 Task: Look for Airbnb properties in Mananara, Madagascar from 11th November, 2023 to 15th November, 2023 for 2 adults.1  bedroom having 2 beds and 1 bathroom. Property type can be hotel. Look for 5 properties as per requirement.
Action: Mouse moved to (459, 80)
Screenshot: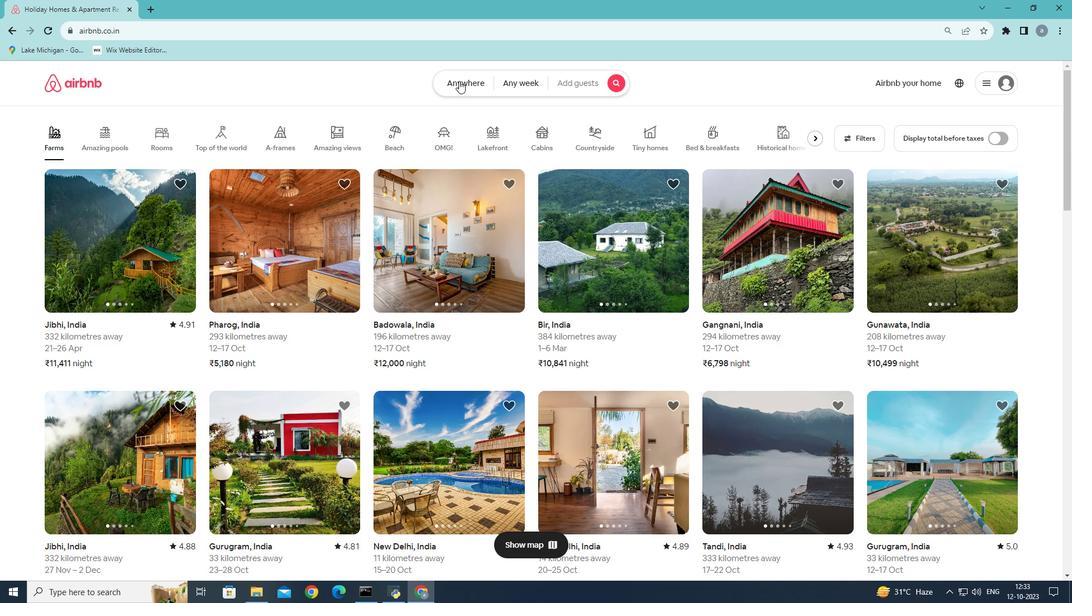 
Action: Mouse pressed left at (459, 80)
Screenshot: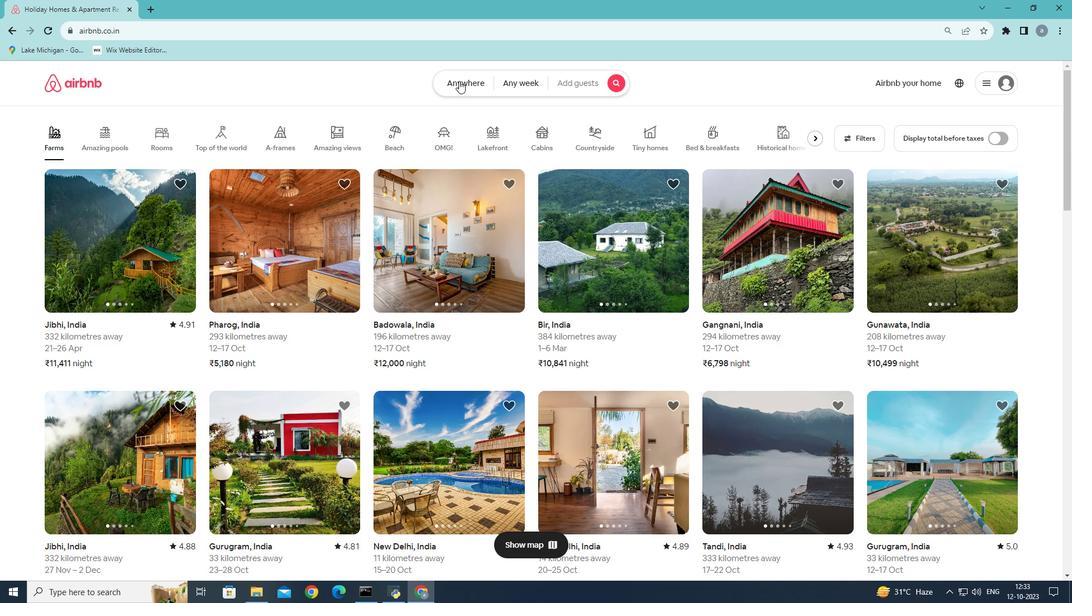 
Action: Mouse moved to (349, 131)
Screenshot: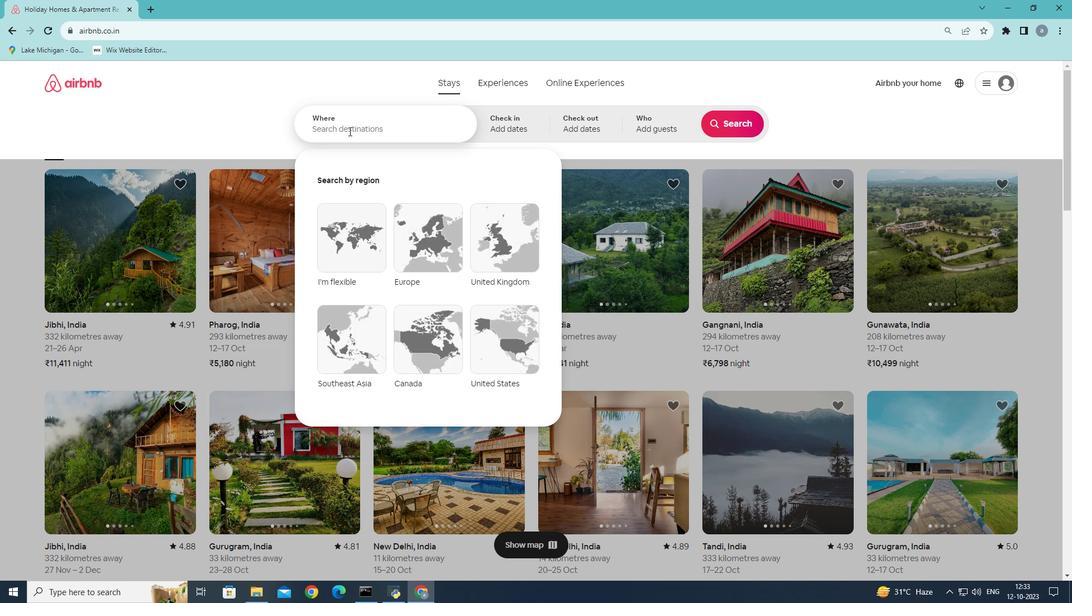 
Action: Mouse pressed left at (349, 131)
Screenshot: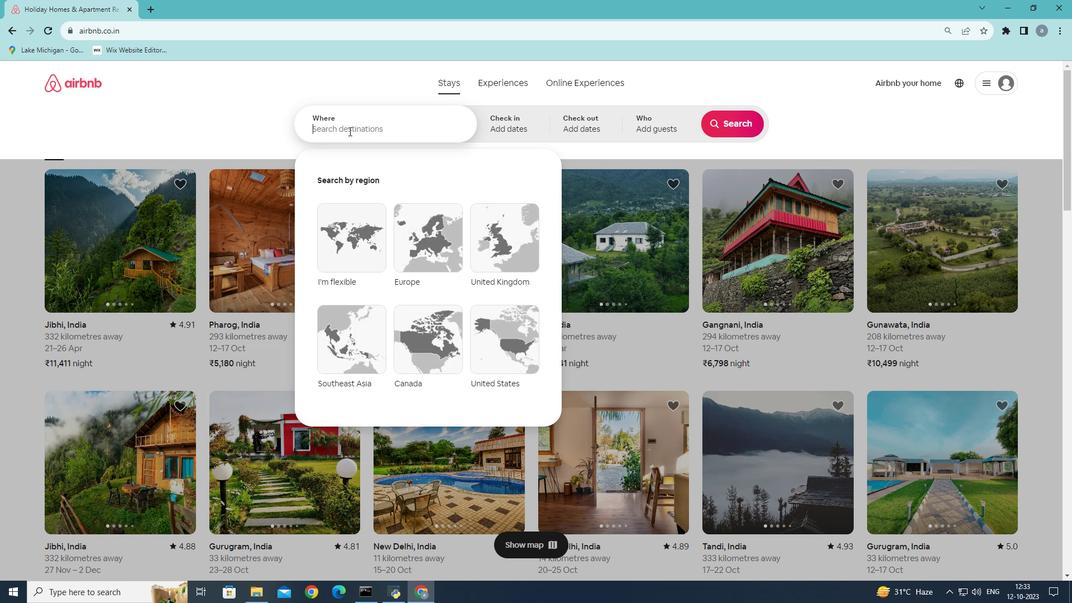 
Action: Mouse moved to (444, 120)
Screenshot: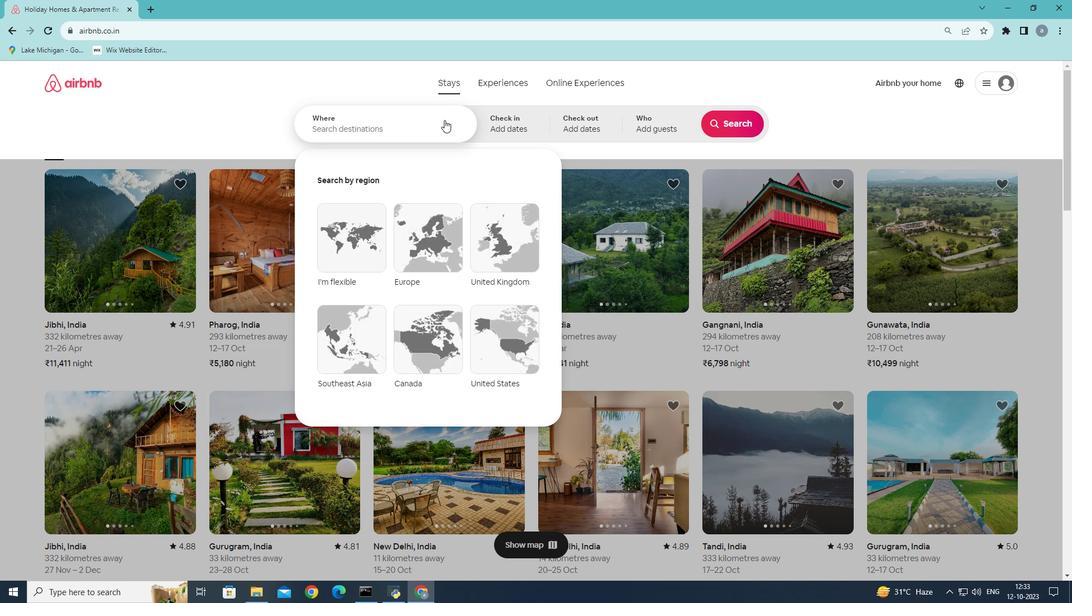 
Action: Key pressed <Key.shift><Key.shift><Key.shift><Key.shift><Key.shift>Mananara,<Key.shift>Madagask<Key.backspace>v<Key.backspace>car
Screenshot: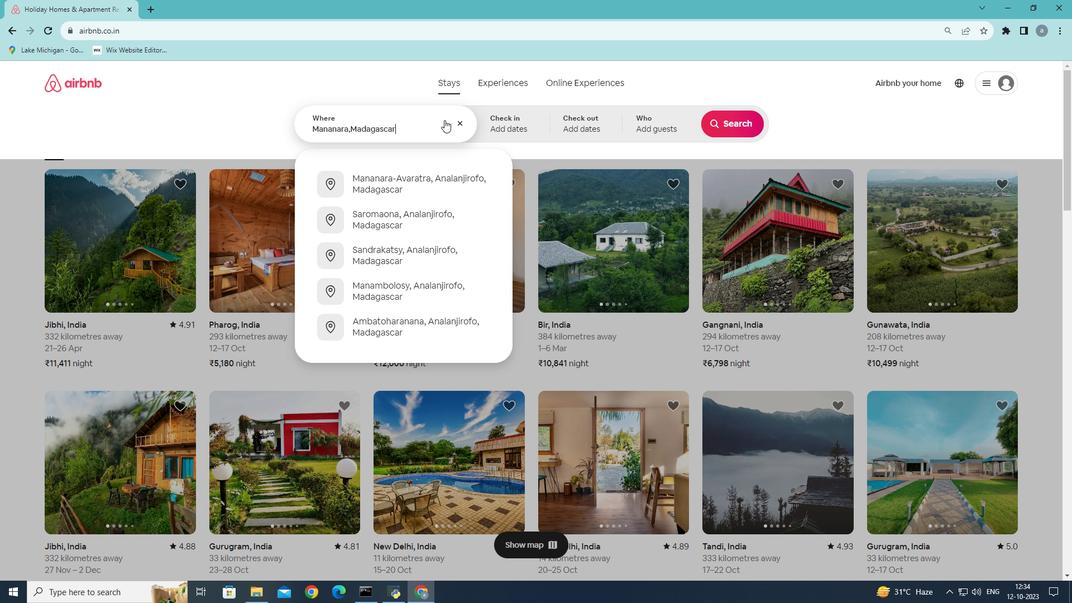 
Action: Mouse moved to (393, 179)
Screenshot: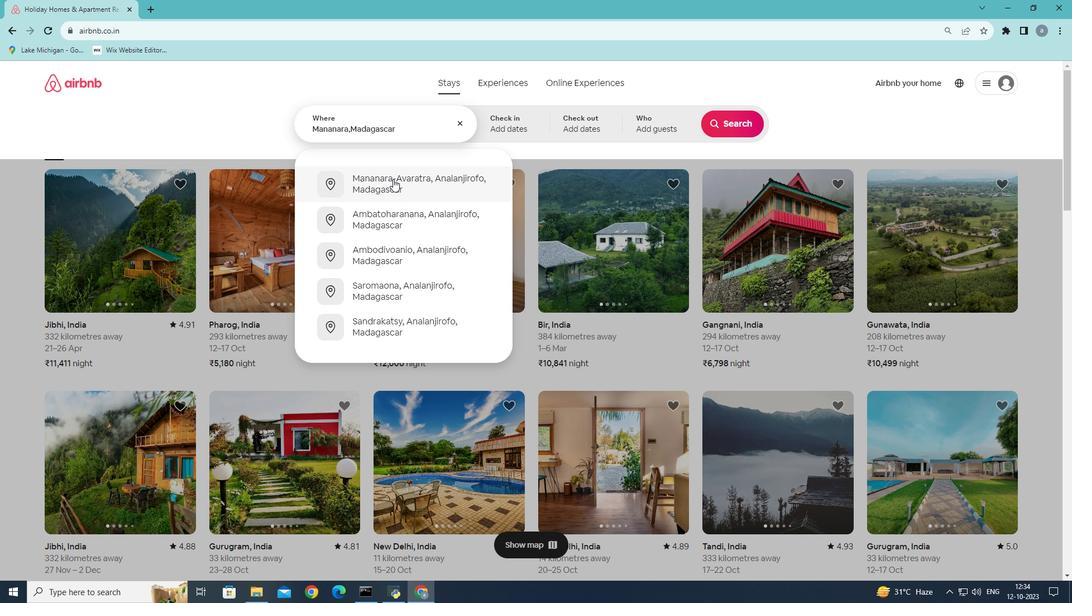 
Action: Mouse pressed left at (393, 179)
Screenshot: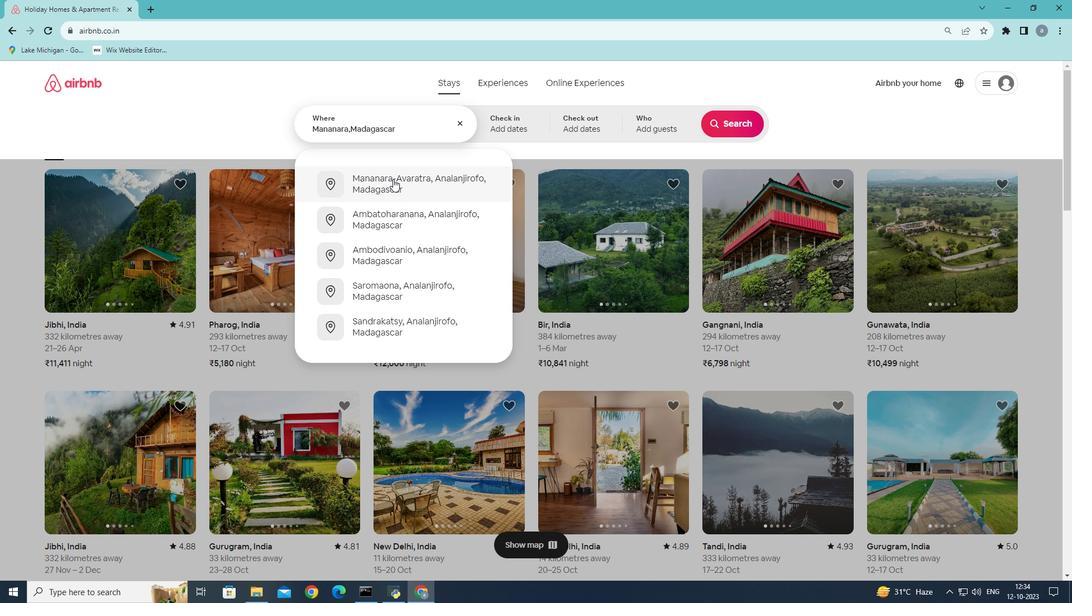 
Action: Mouse moved to (730, 210)
Screenshot: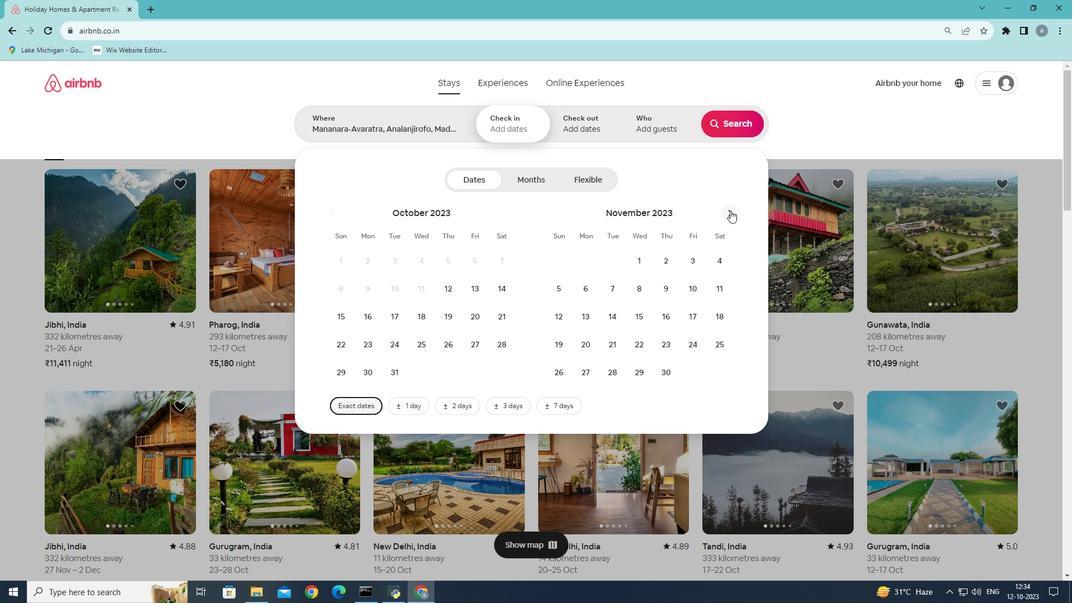 
Action: Mouse pressed left at (730, 210)
Screenshot: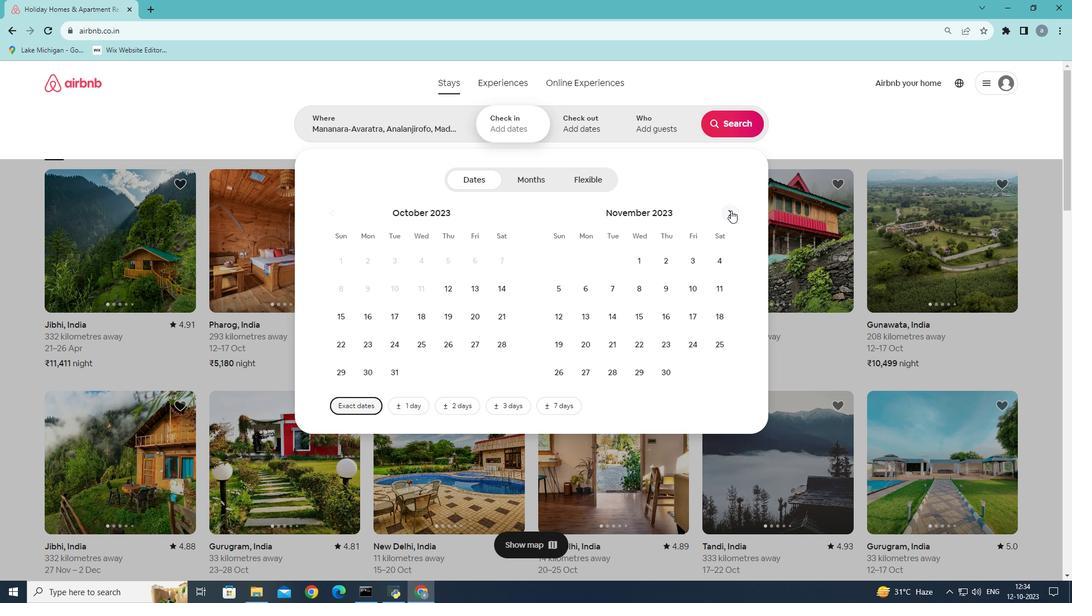 
Action: Mouse moved to (506, 287)
Screenshot: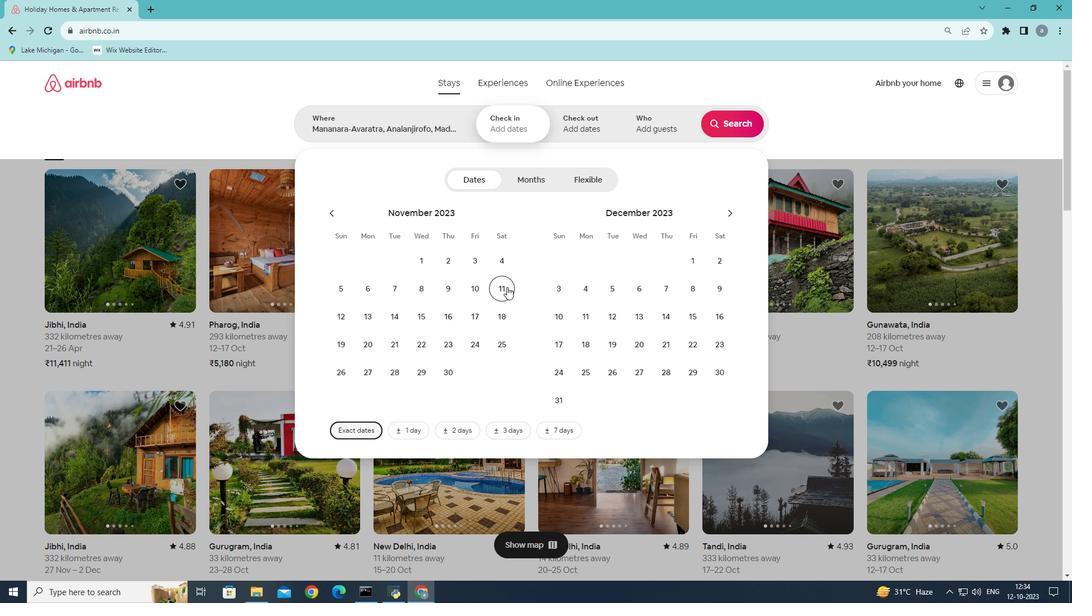 
Action: Mouse pressed left at (506, 287)
Screenshot: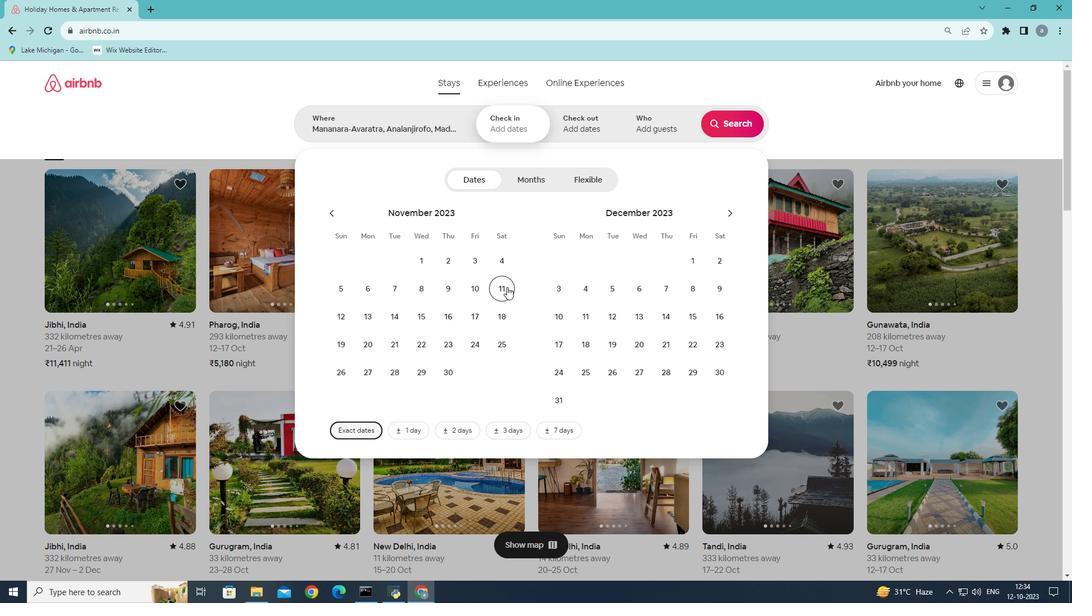 
Action: Mouse moved to (424, 316)
Screenshot: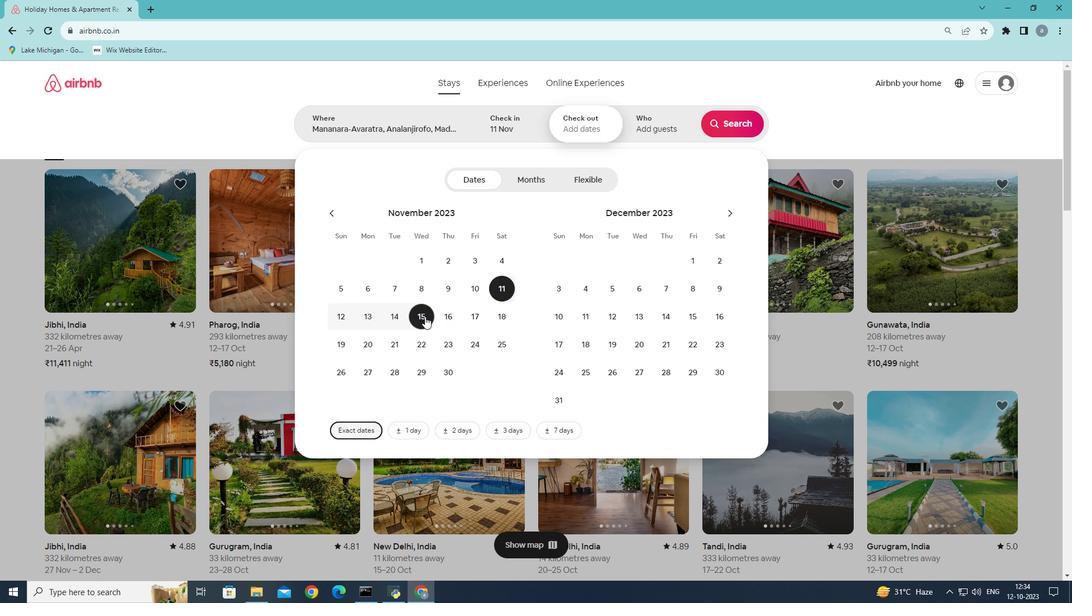 
Action: Mouse pressed left at (424, 316)
Screenshot: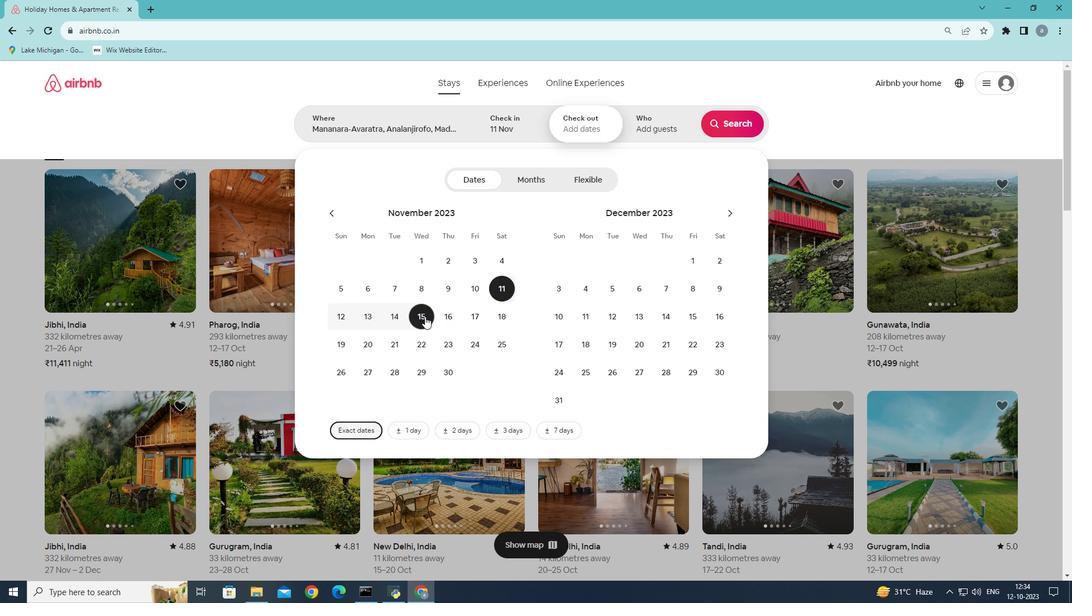 
Action: Mouse moved to (665, 126)
Screenshot: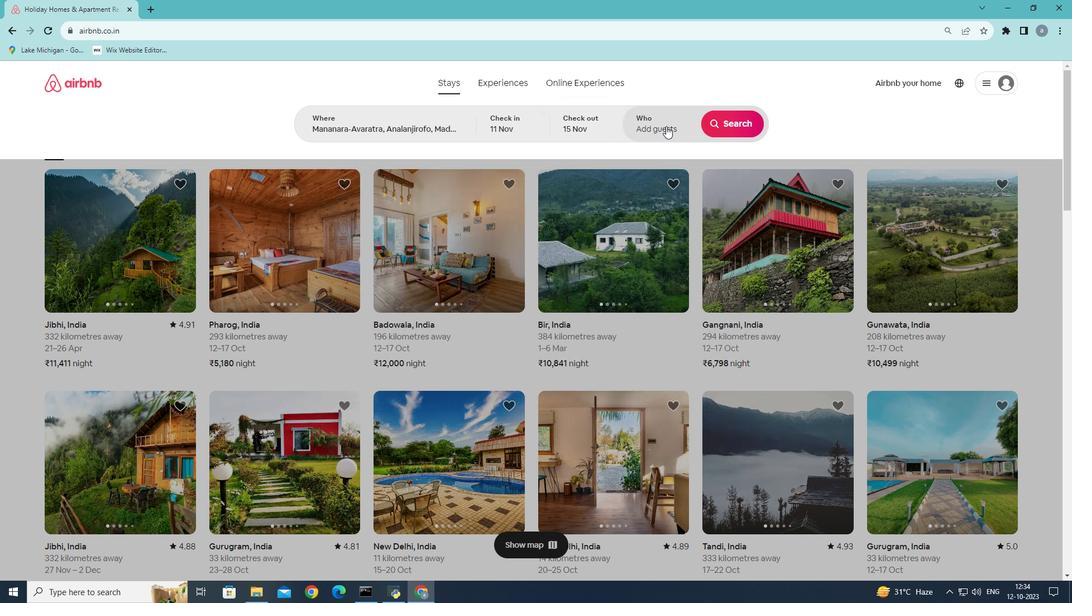 
Action: Mouse pressed left at (665, 126)
Screenshot: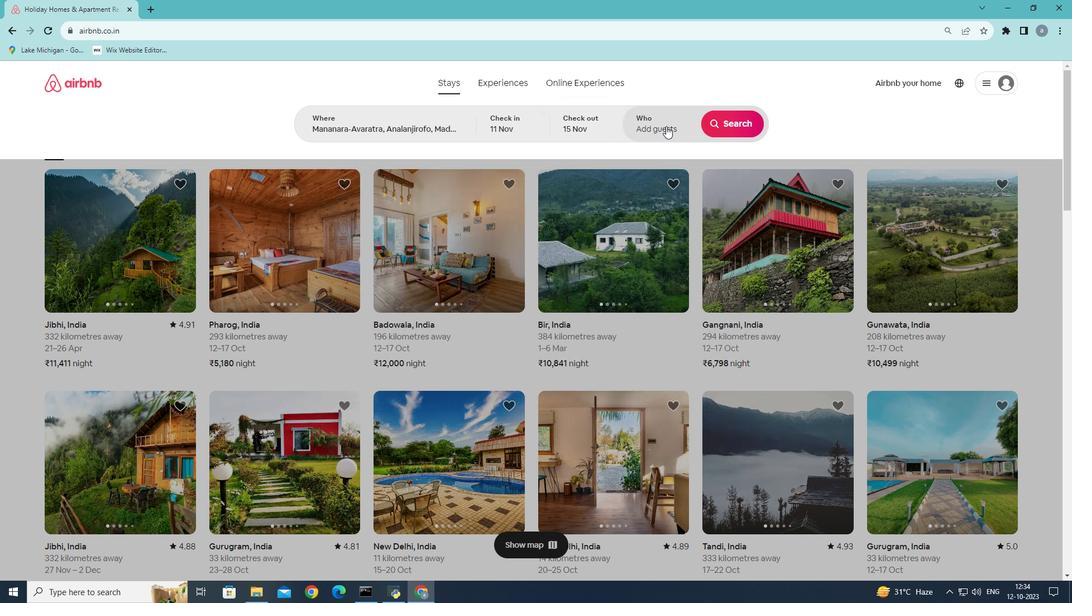 
Action: Mouse moved to (730, 185)
Screenshot: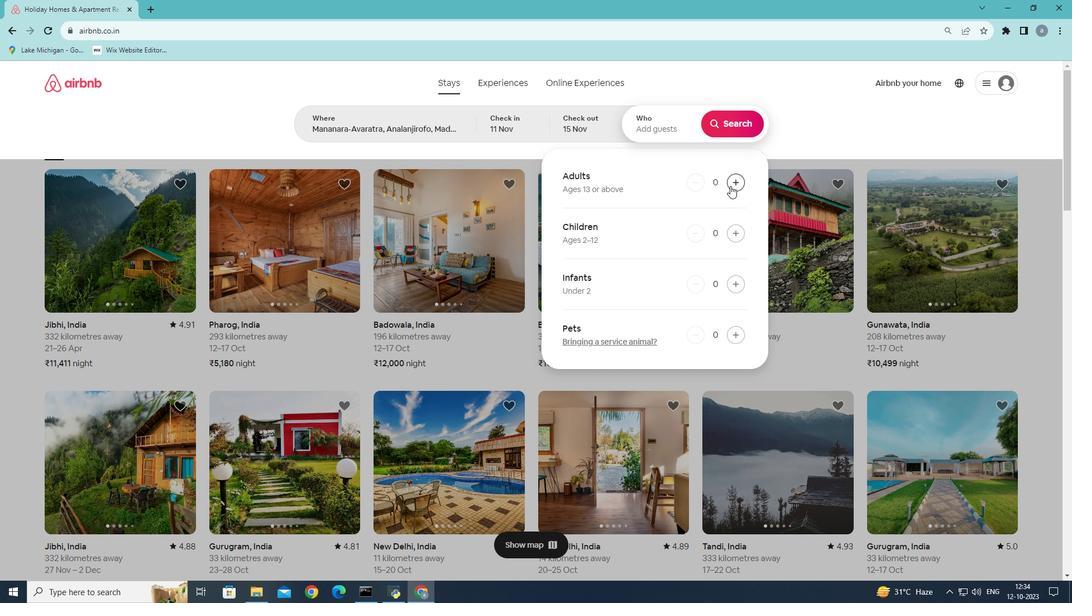 
Action: Mouse pressed left at (730, 185)
Screenshot: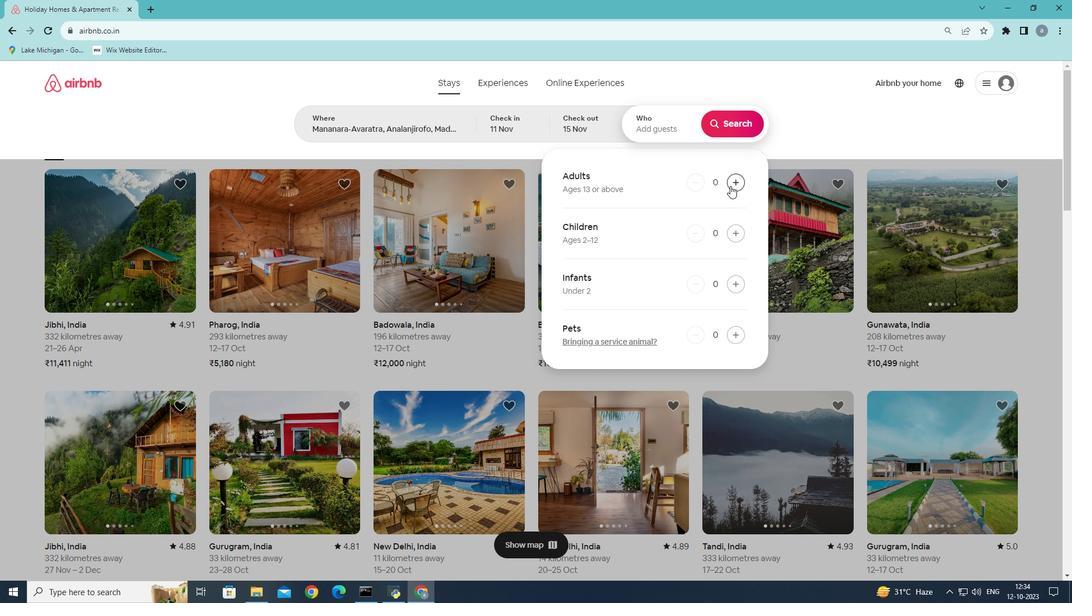 
Action: Mouse moved to (737, 130)
Screenshot: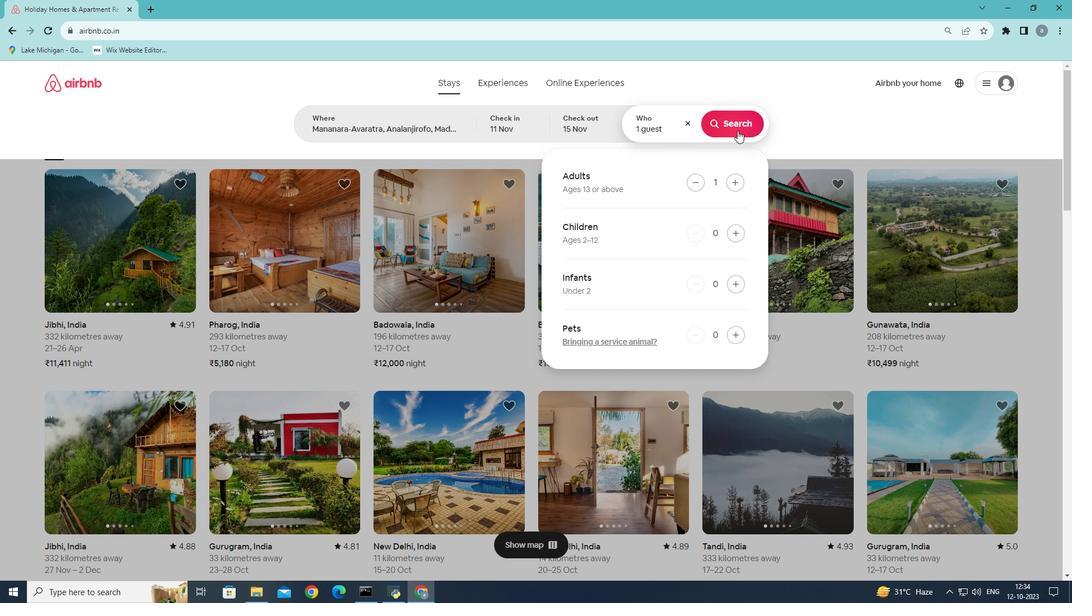 
Action: Mouse pressed left at (737, 130)
Screenshot: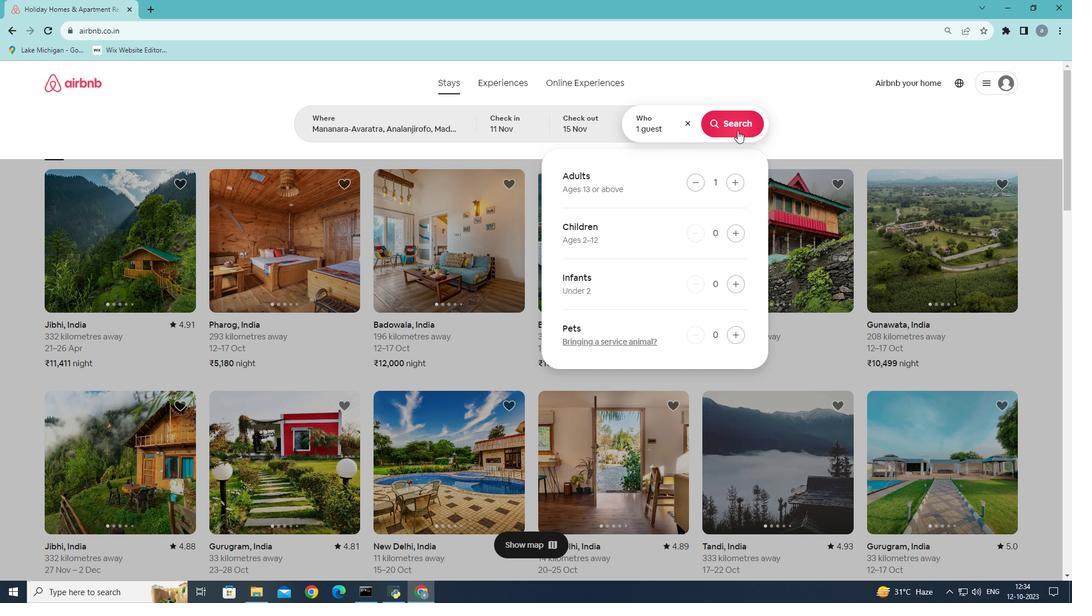 
Action: Mouse moved to (606, 89)
Screenshot: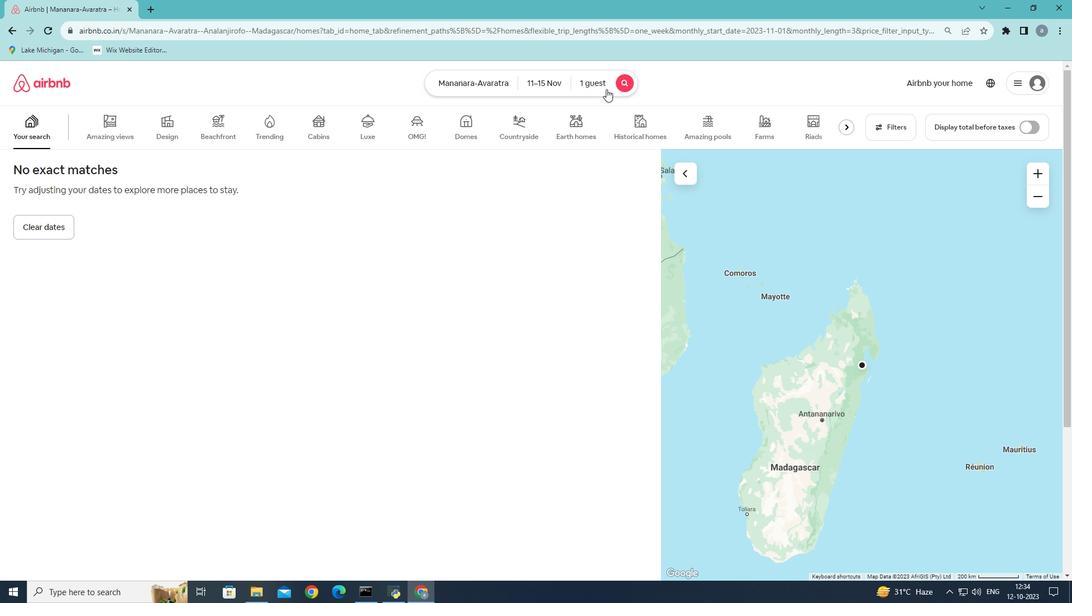 
Action: Mouse pressed left at (606, 89)
Screenshot: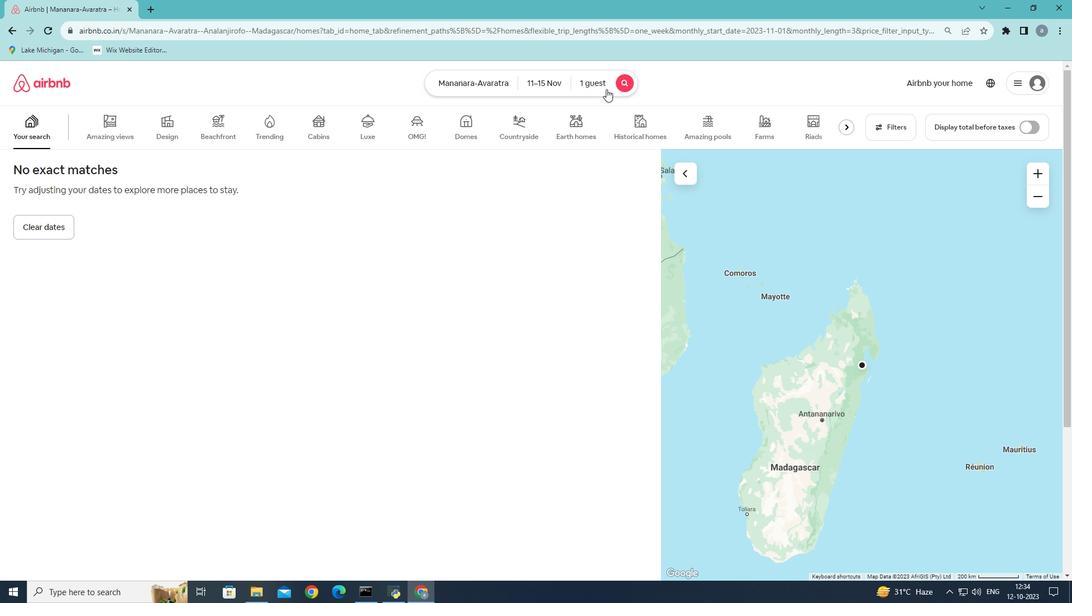 
Action: Mouse moved to (734, 178)
Screenshot: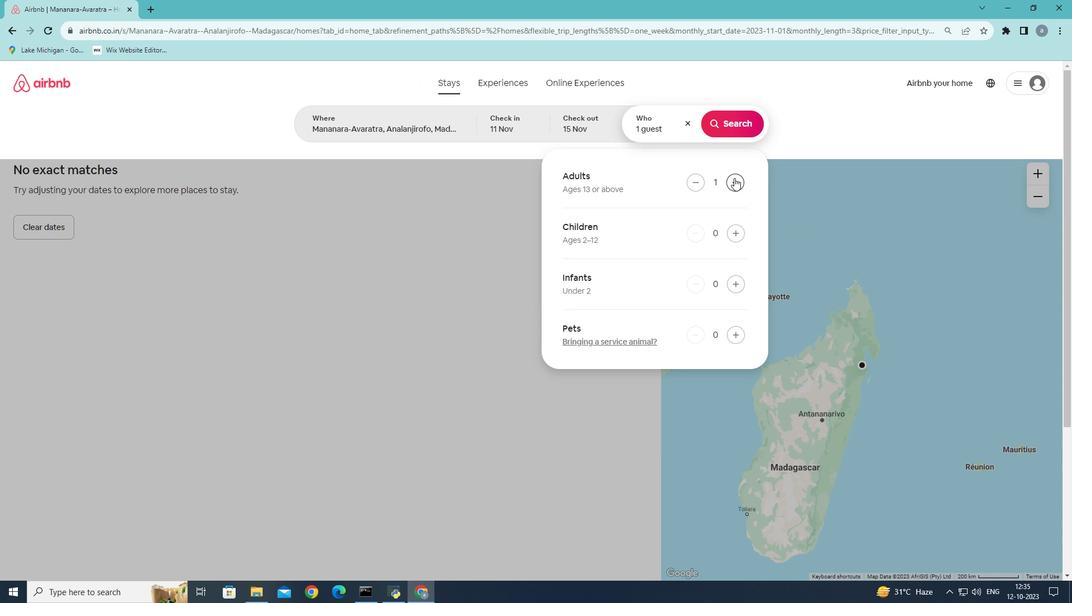 
Action: Mouse pressed left at (734, 178)
Screenshot: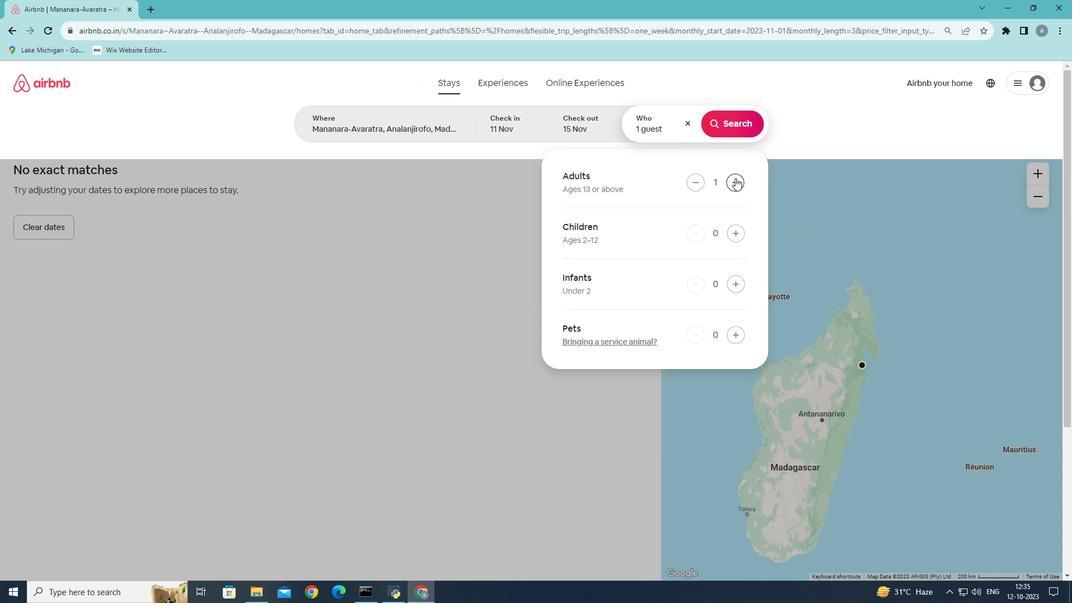 
Action: Mouse moved to (731, 119)
Screenshot: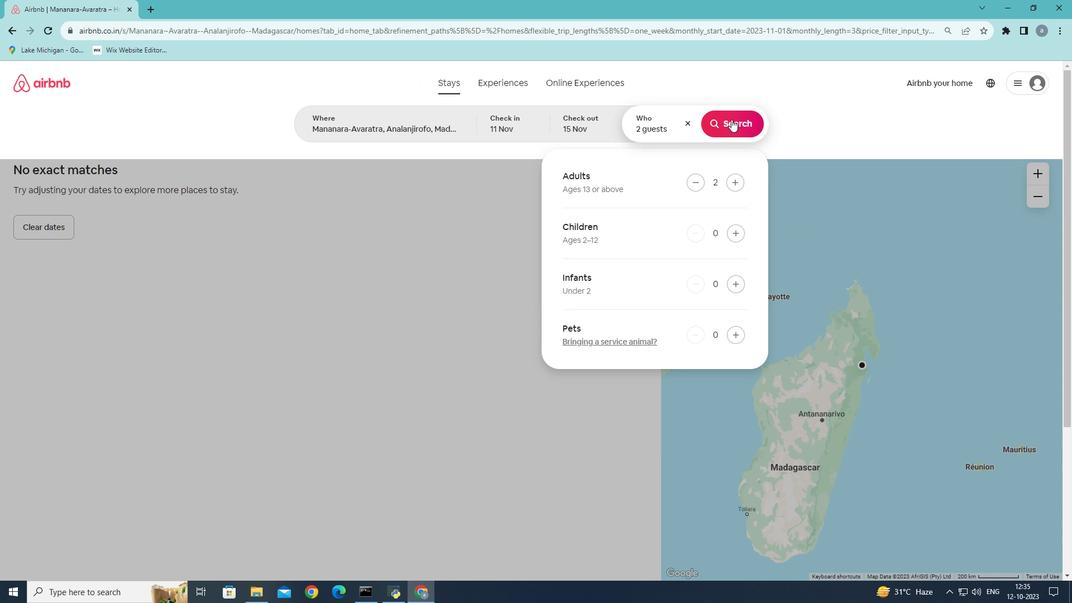 
Action: Mouse pressed left at (731, 119)
Screenshot: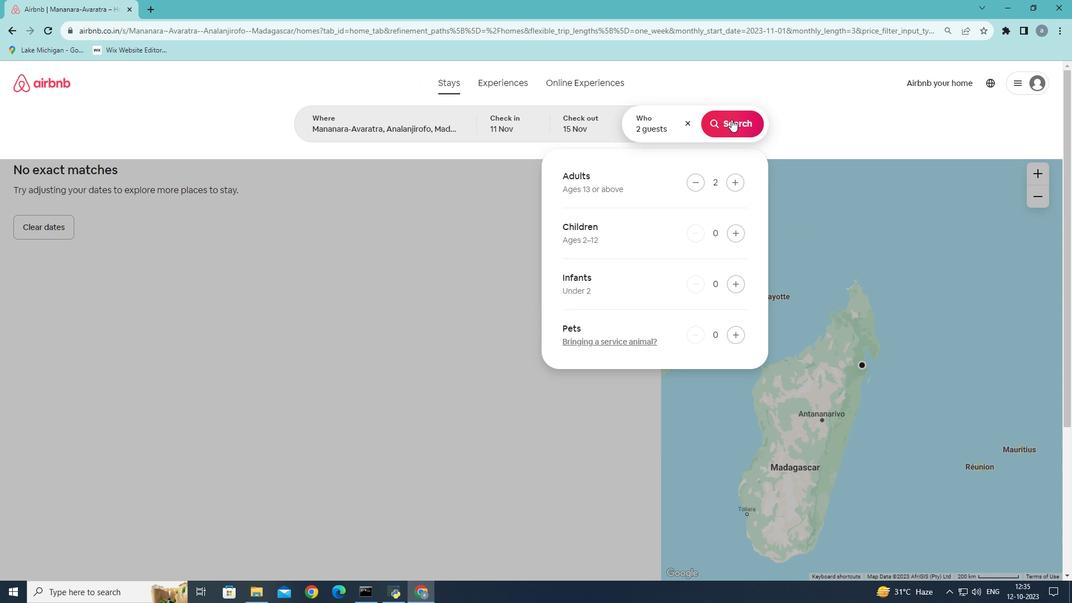 
Action: Mouse moved to (886, 122)
Screenshot: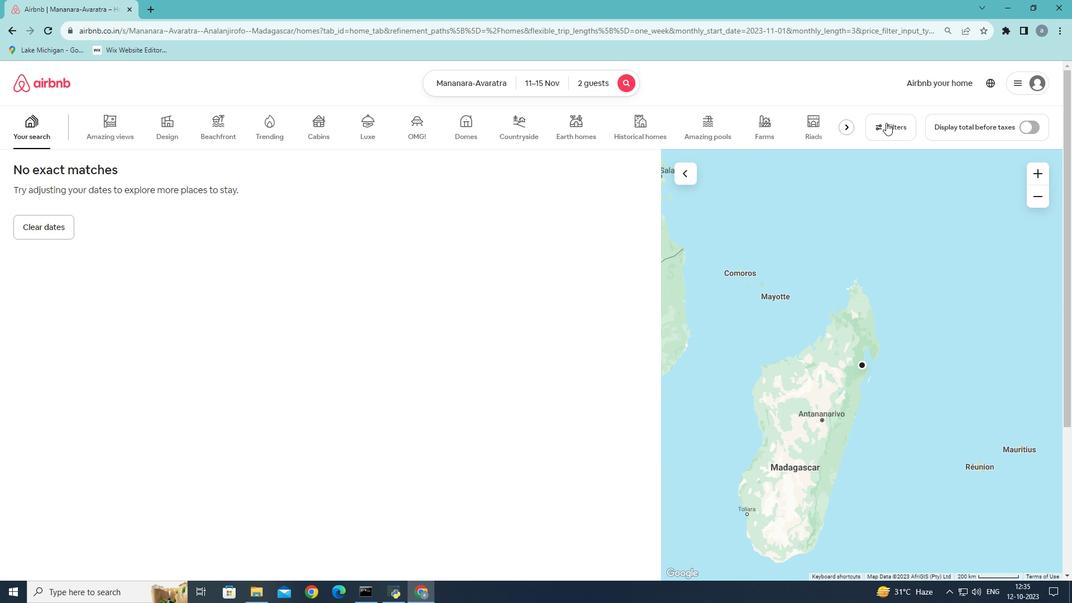 
Action: Mouse pressed left at (886, 122)
Screenshot: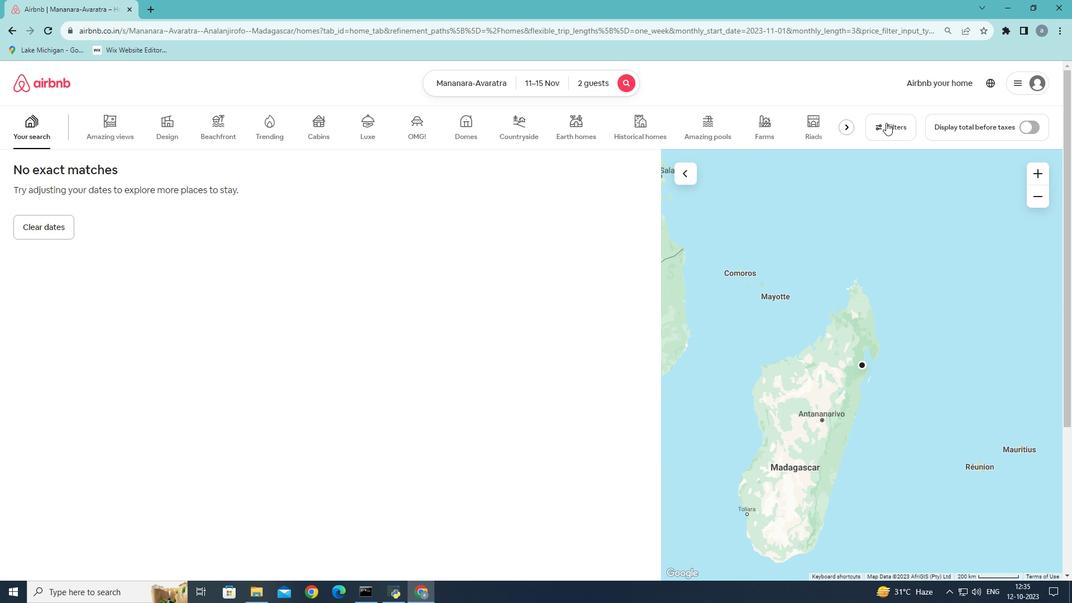 
Action: Mouse moved to (488, 402)
Screenshot: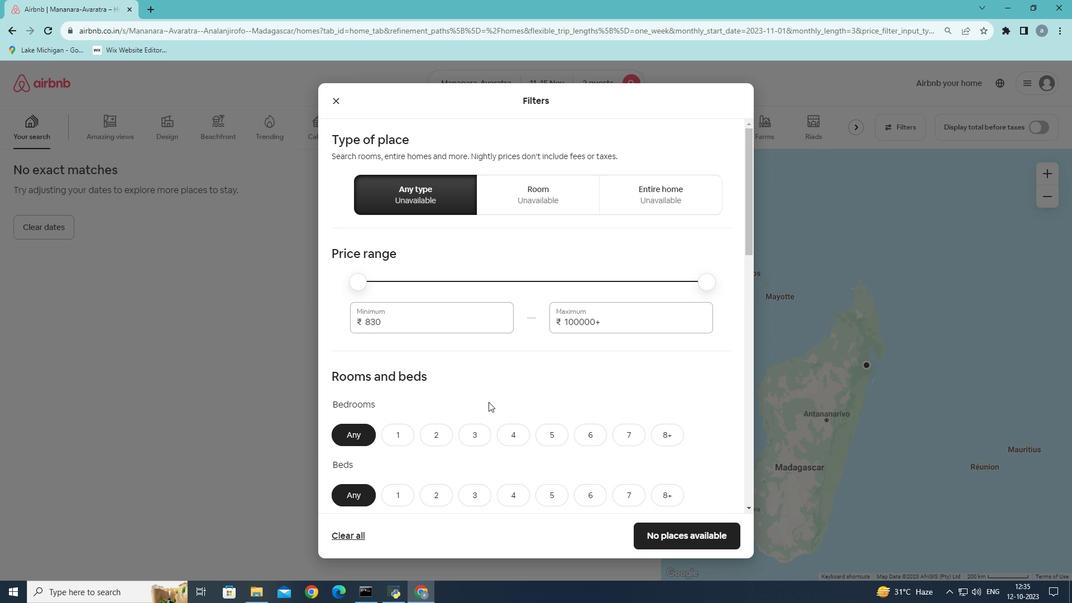 
Action: Mouse scrolled (488, 401) with delta (0, 0)
Screenshot: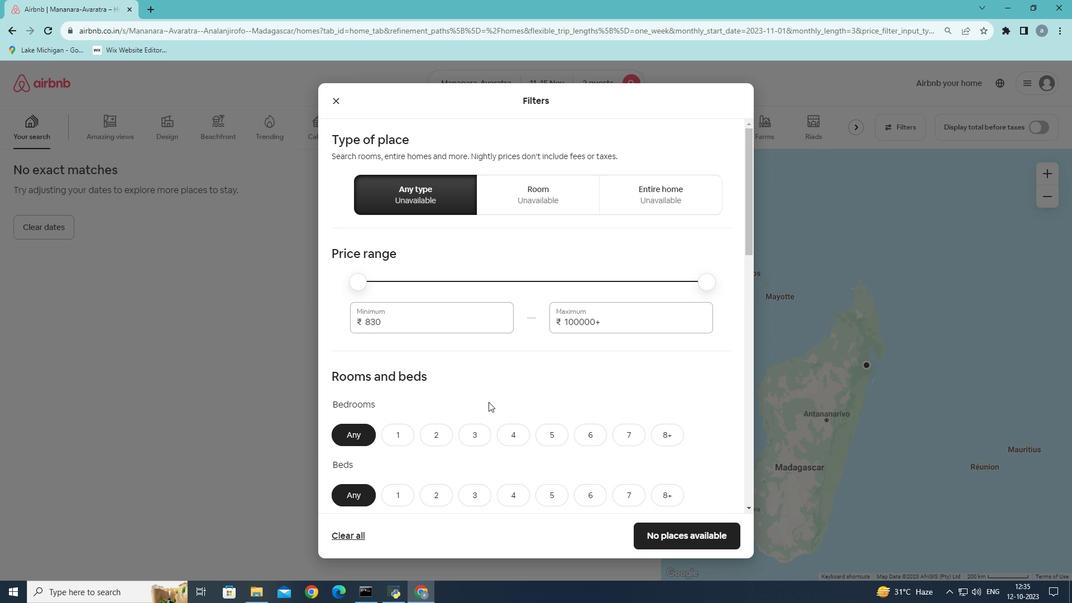 
Action: Mouse scrolled (488, 401) with delta (0, 0)
Screenshot: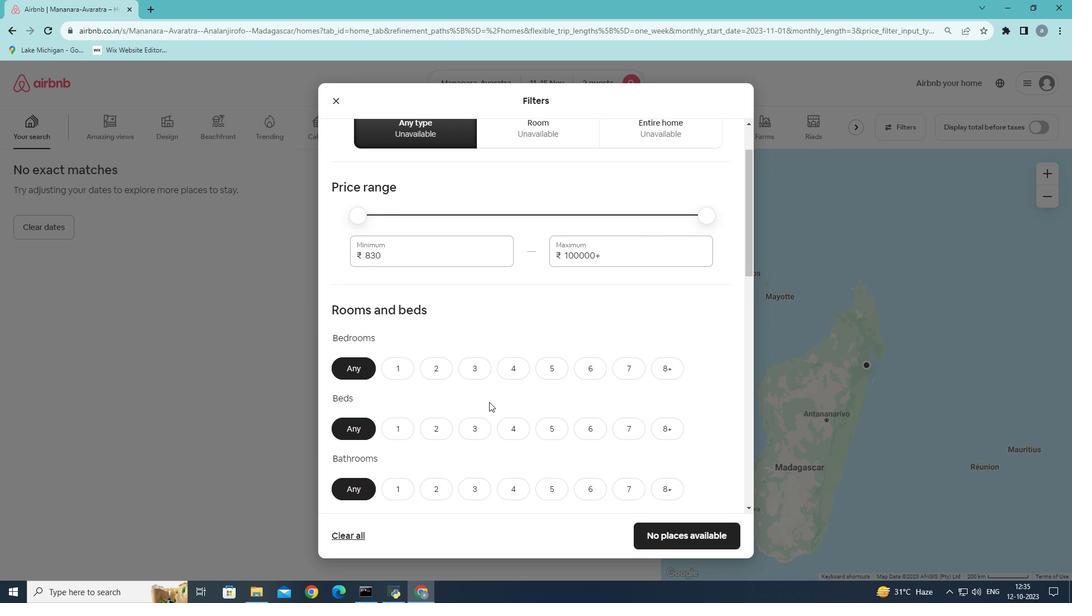 
Action: Mouse moved to (406, 321)
Screenshot: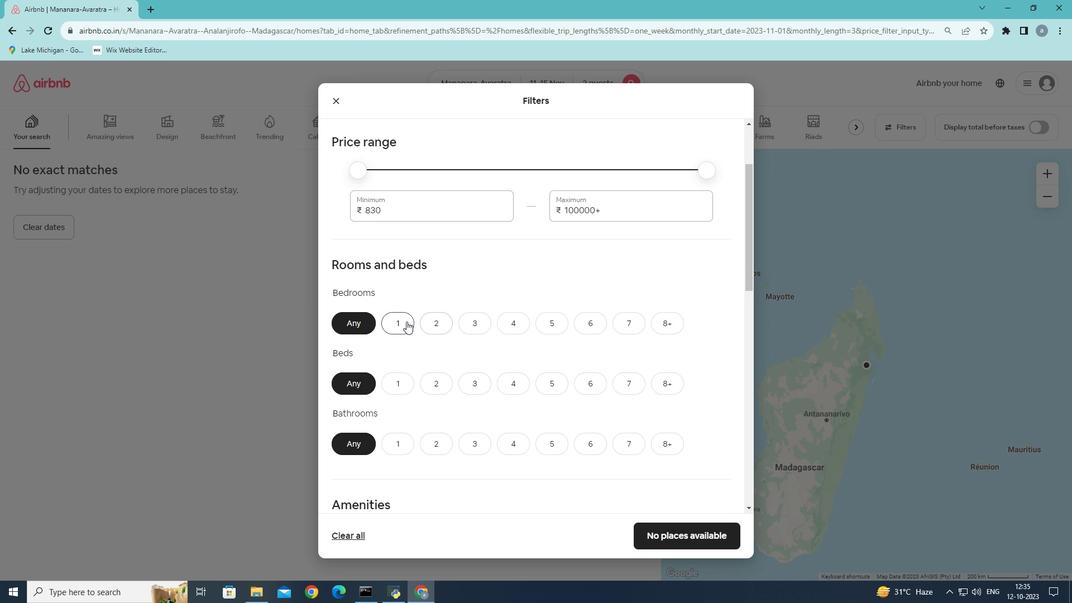 
Action: Mouse pressed left at (406, 321)
Screenshot: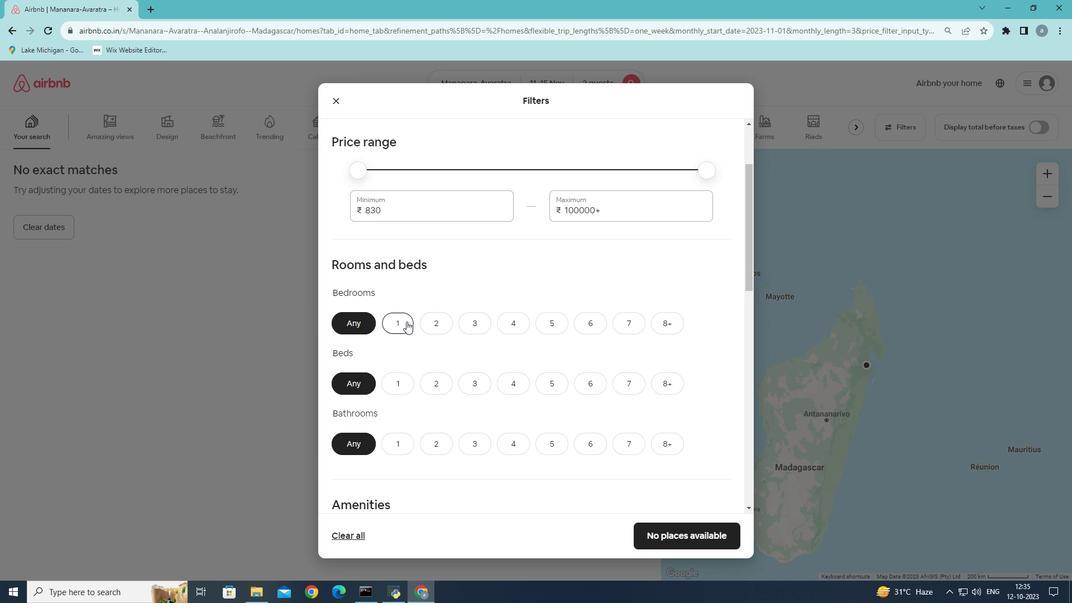 
Action: Mouse moved to (431, 381)
Screenshot: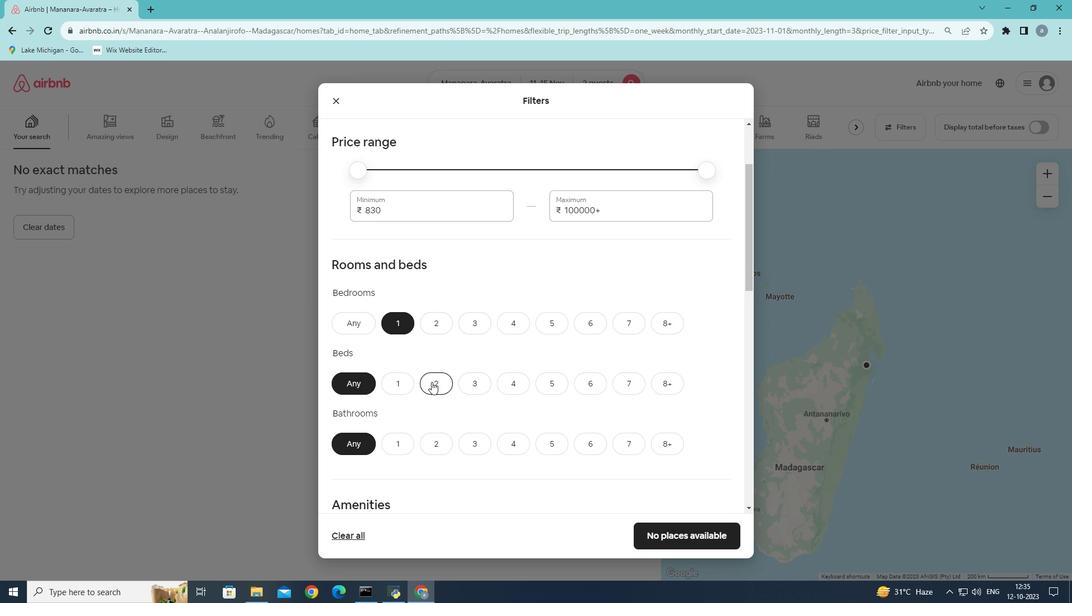 
Action: Mouse pressed left at (431, 381)
Screenshot: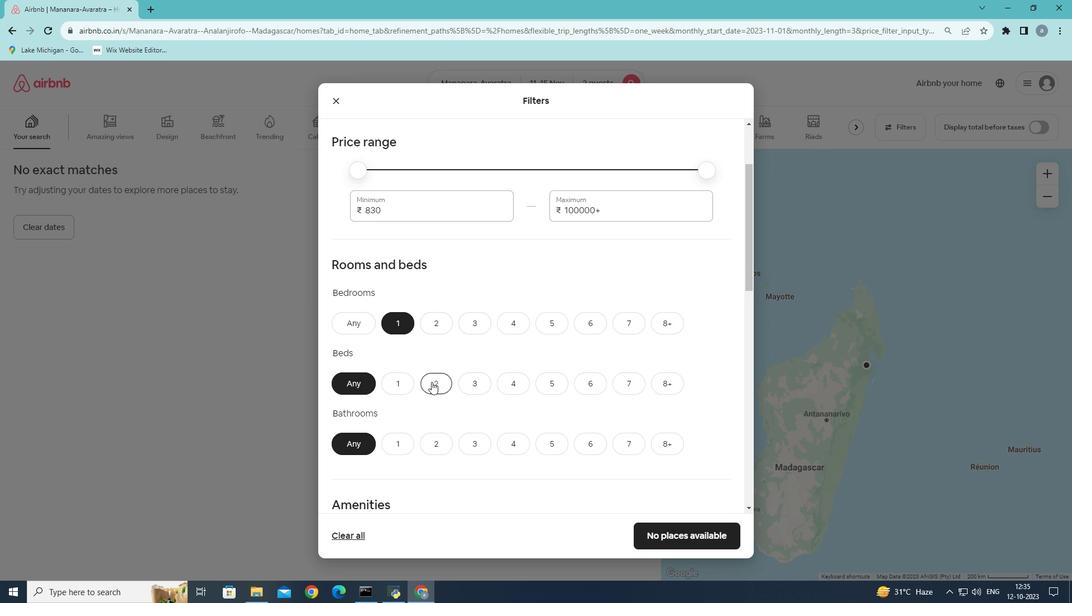 
Action: Mouse moved to (407, 443)
Screenshot: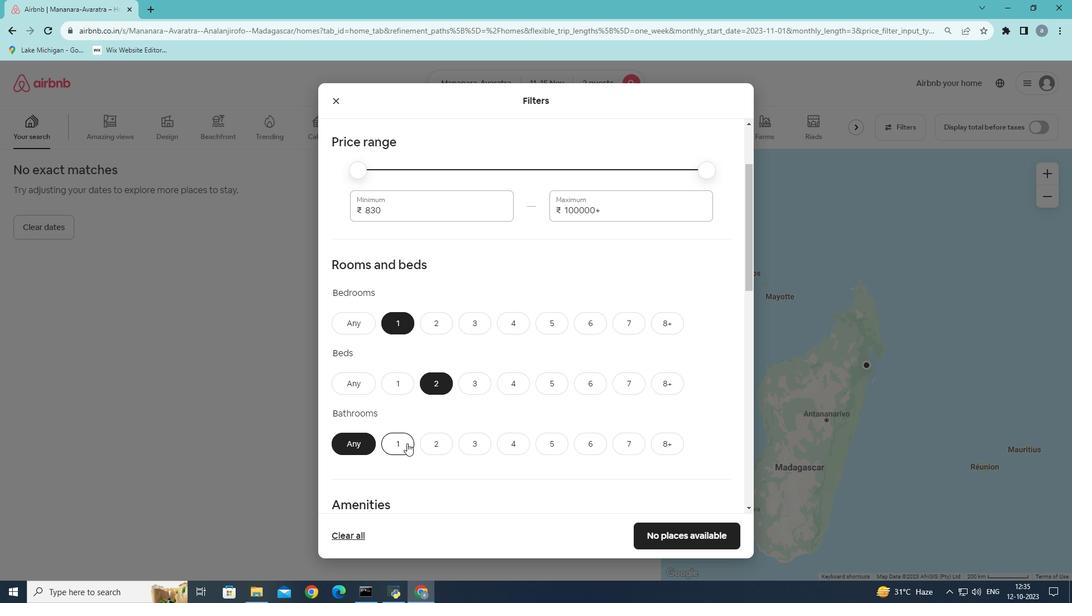 
Action: Mouse pressed left at (407, 443)
Screenshot: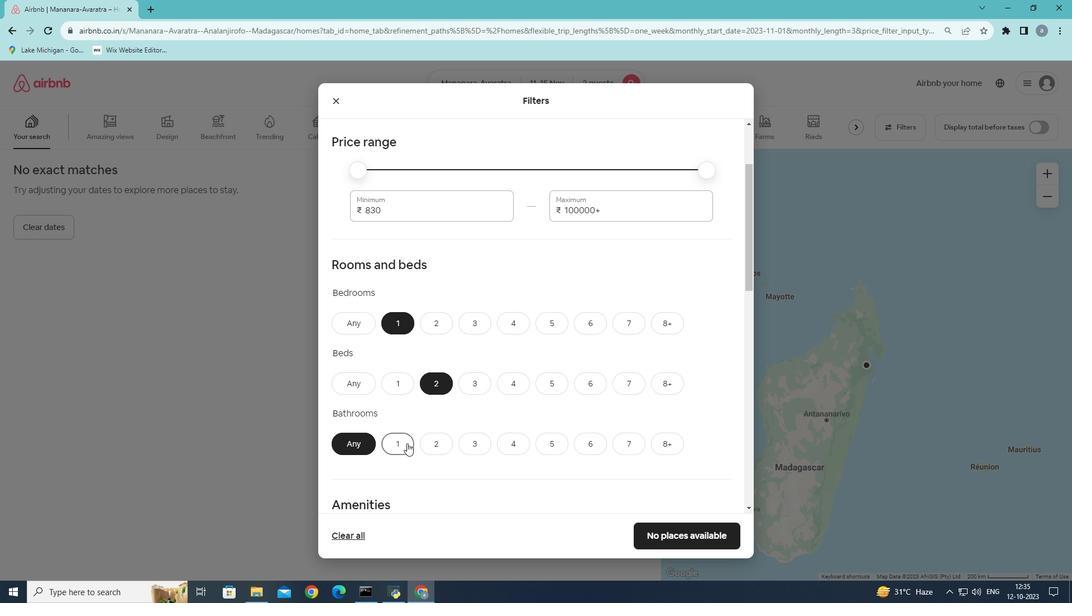 
Action: Mouse moved to (591, 397)
Screenshot: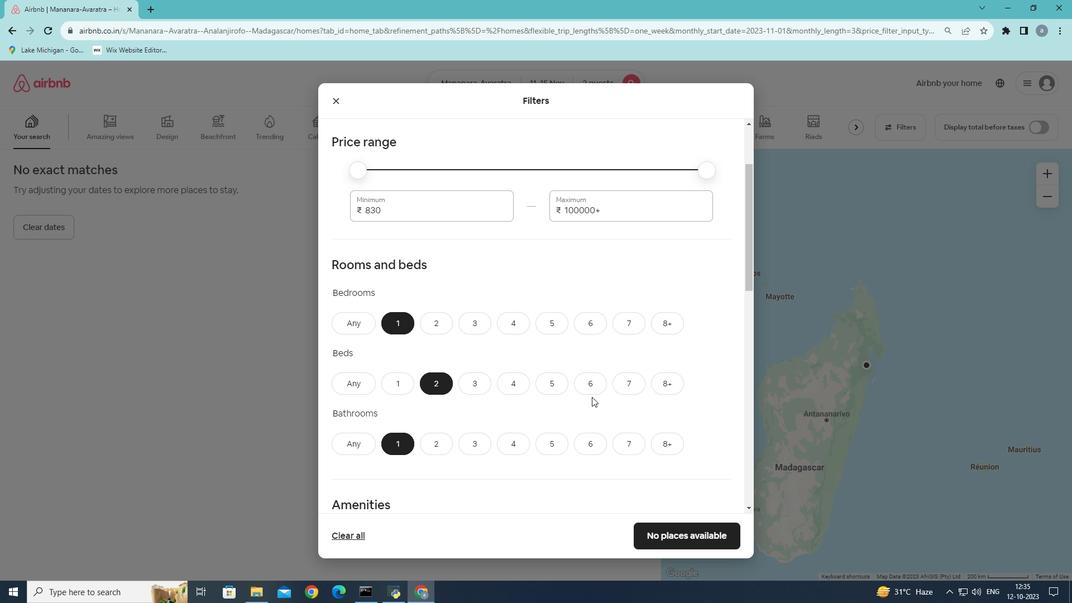 
Action: Mouse scrolled (591, 396) with delta (0, 0)
Screenshot: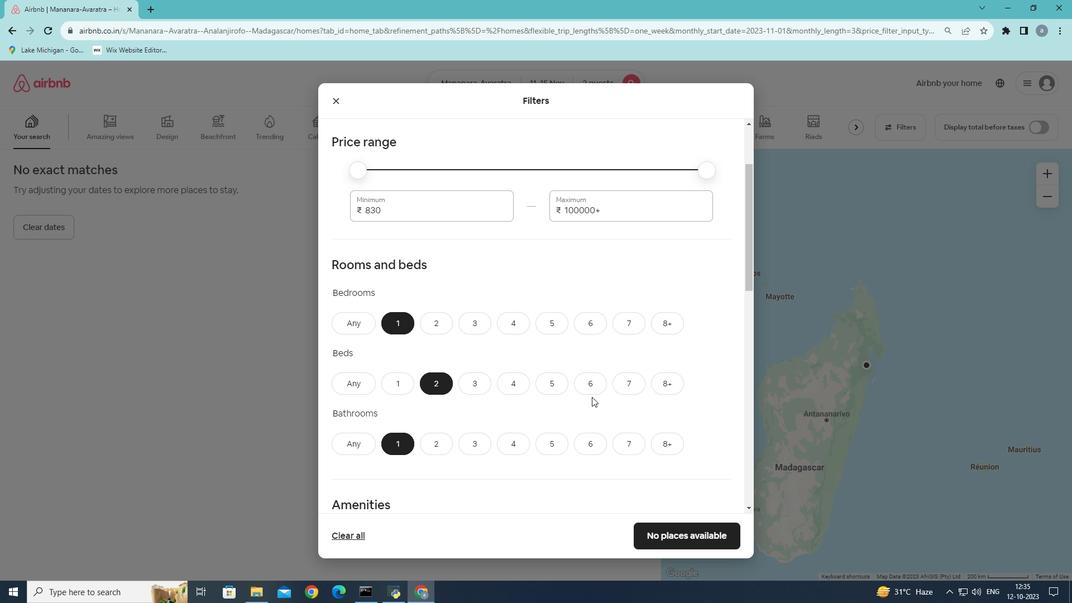 
Action: Mouse scrolled (591, 396) with delta (0, 0)
Screenshot: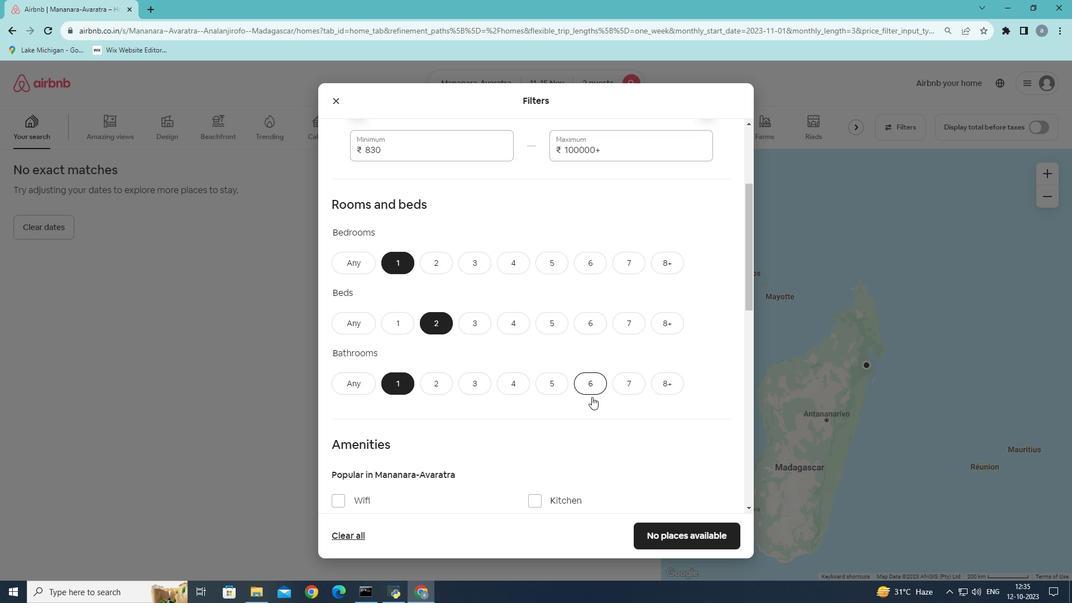 
Action: Mouse scrolled (591, 396) with delta (0, 0)
Screenshot: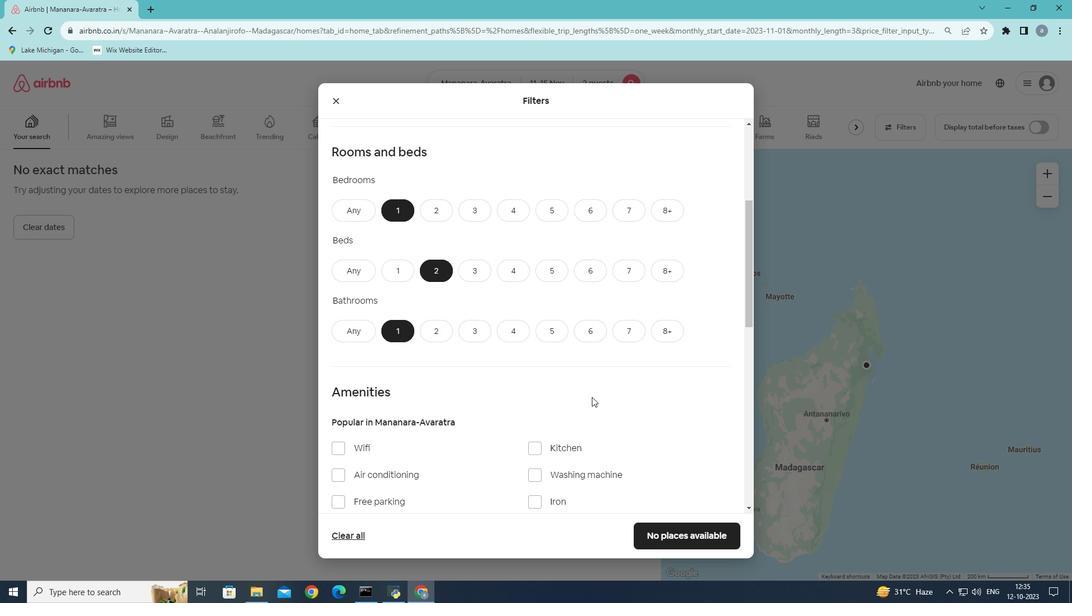 
Action: Mouse scrolled (591, 396) with delta (0, 0)
Screenshot: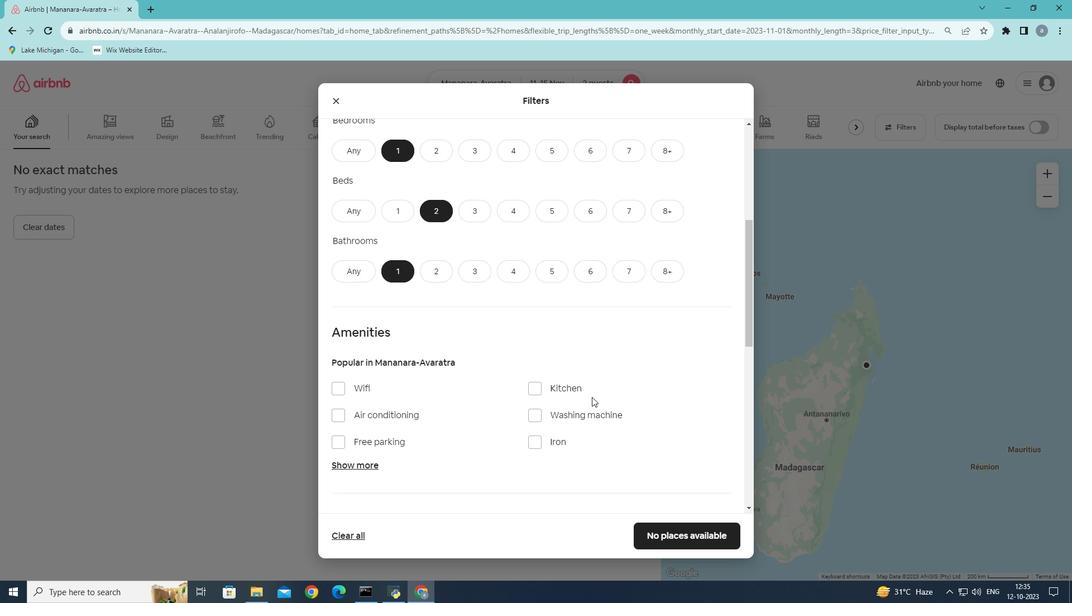 
Action: Mouse scrolled (591, 396) with delta (0, 0)
Screenshot: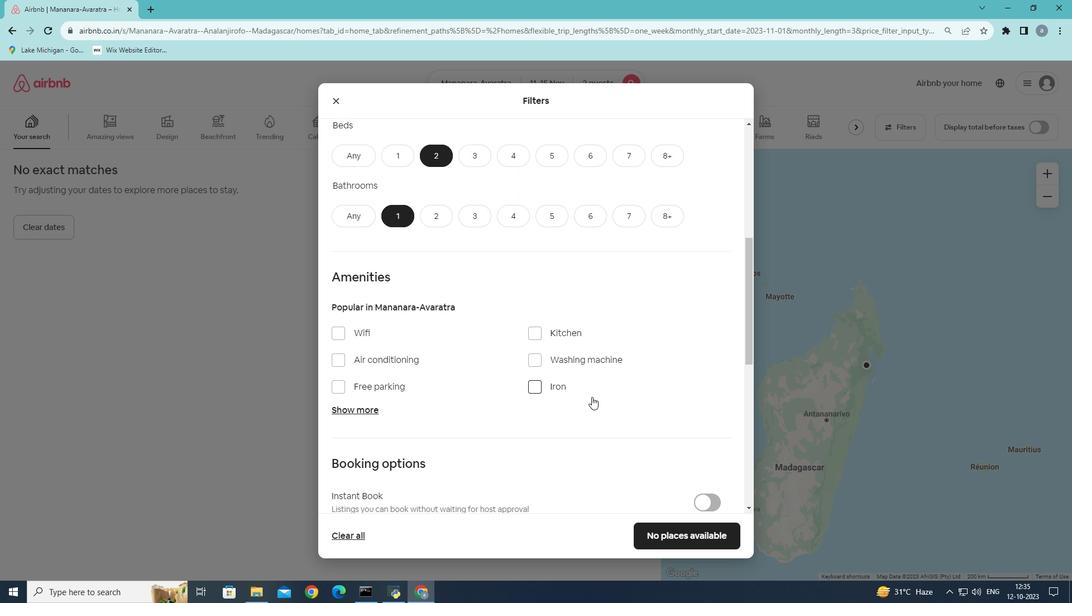 
Action: Mouse moved to (684, 532)
Screenshot: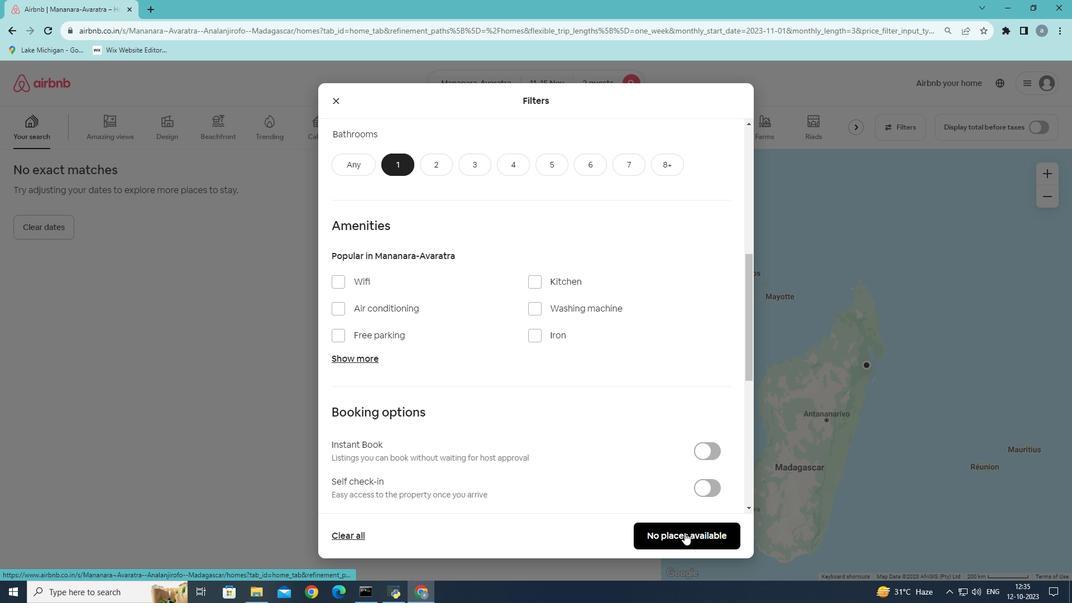
Action: Mouse pressed left at (684, 532)
Screenshot: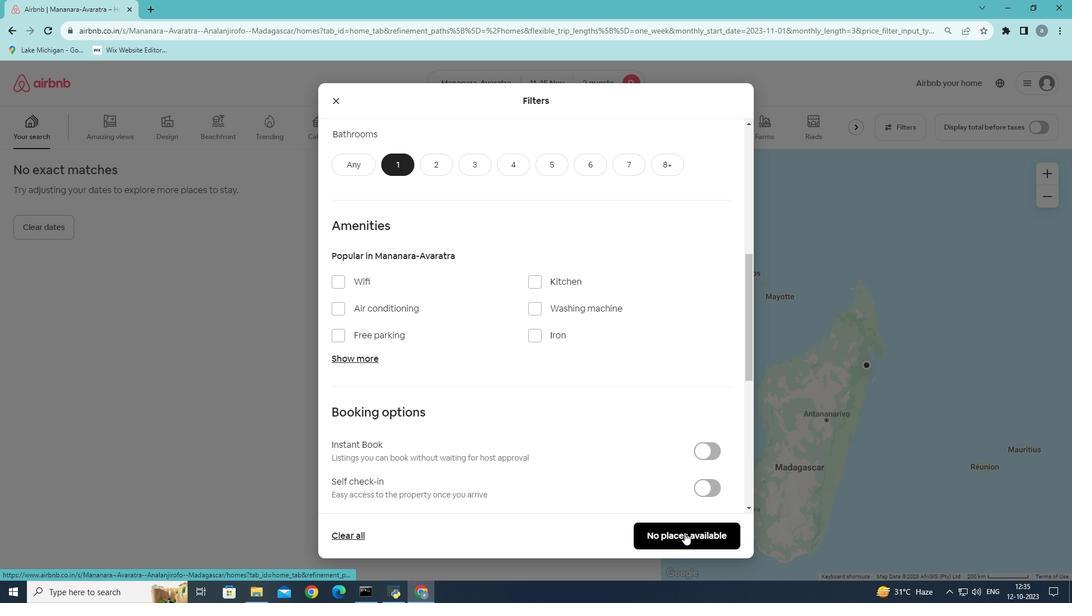 
Action: Mouse moved to (671, 530)
Screenshot: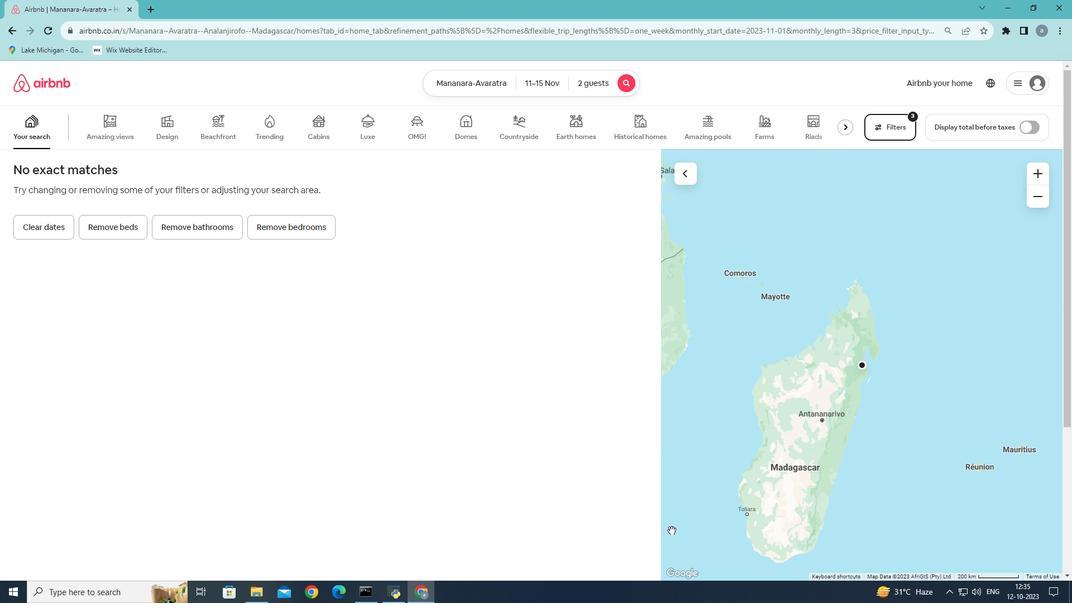 
